 Task: Check the average views per listing of driveway in the last 5 years.
Action: Mouse moved to (861, 208)
Screenshot: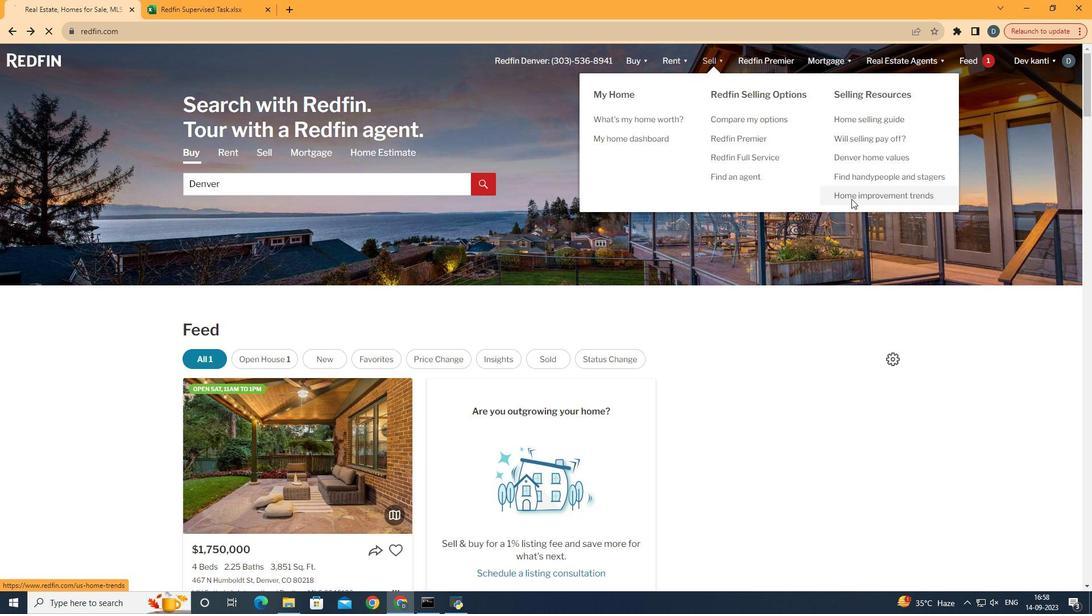 
Action: Mouse pressed left at (861, 208)
Screenshot: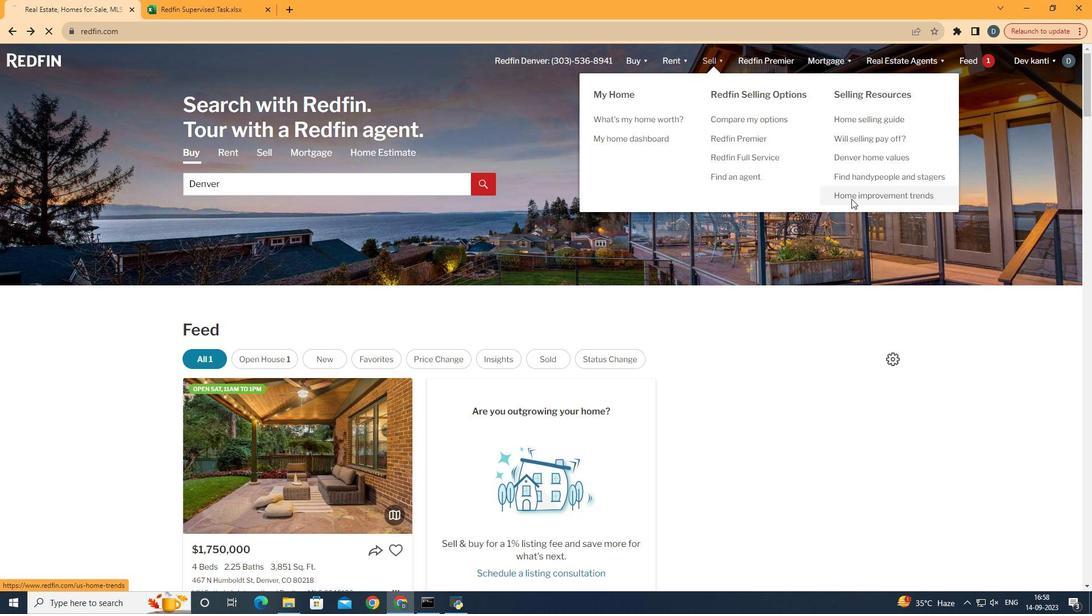 
Action: Mouse moved to (305, 232)
Screenshot: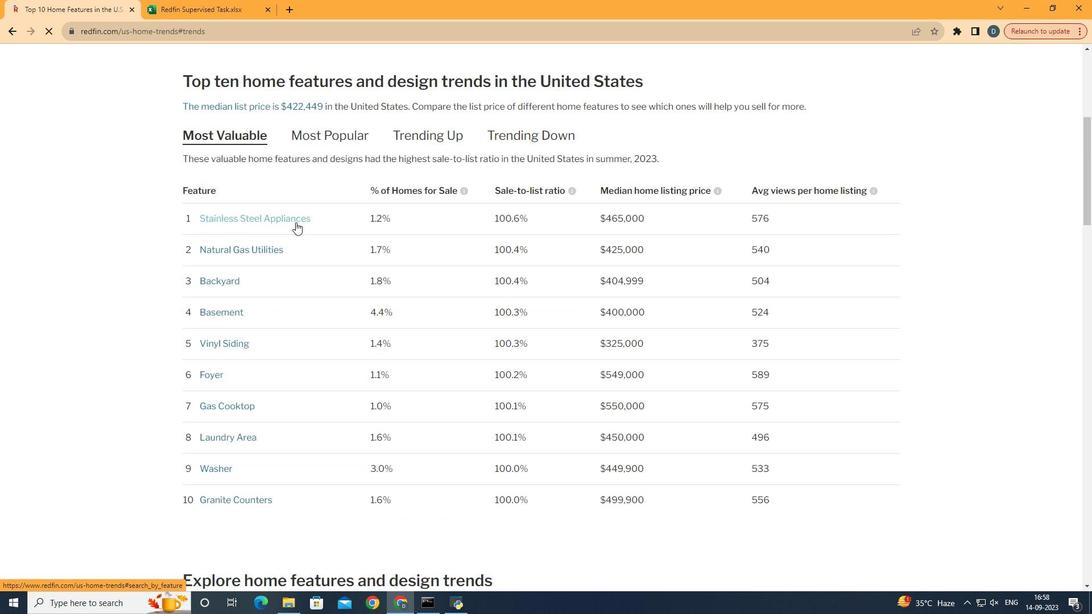 
Action: Mouse pressed left at (305, 232)
Screenshot: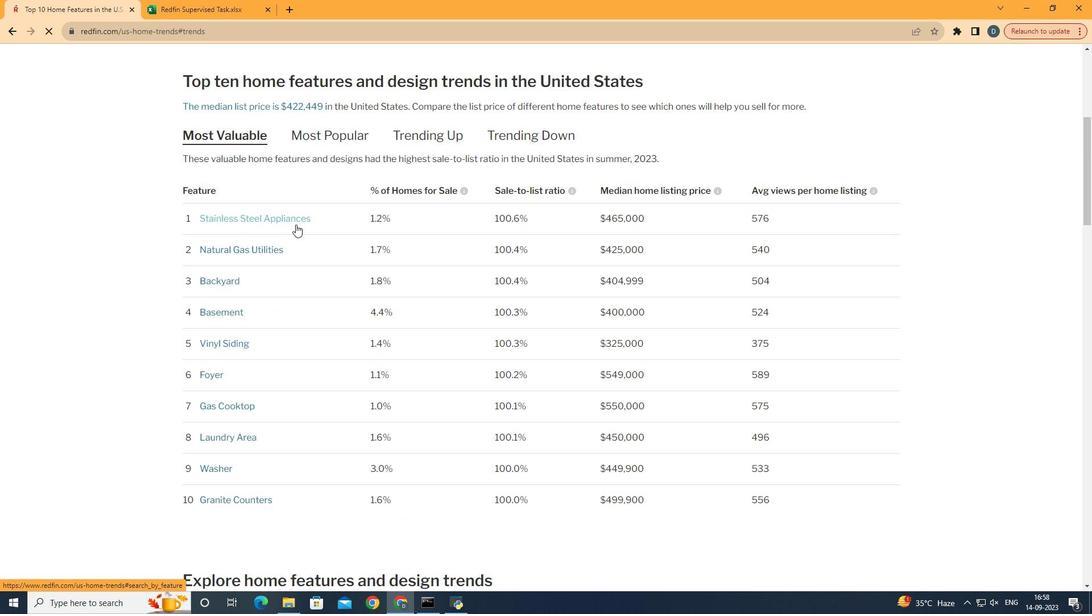 
Action: Mouse moved to (601, 363)
Screenshot: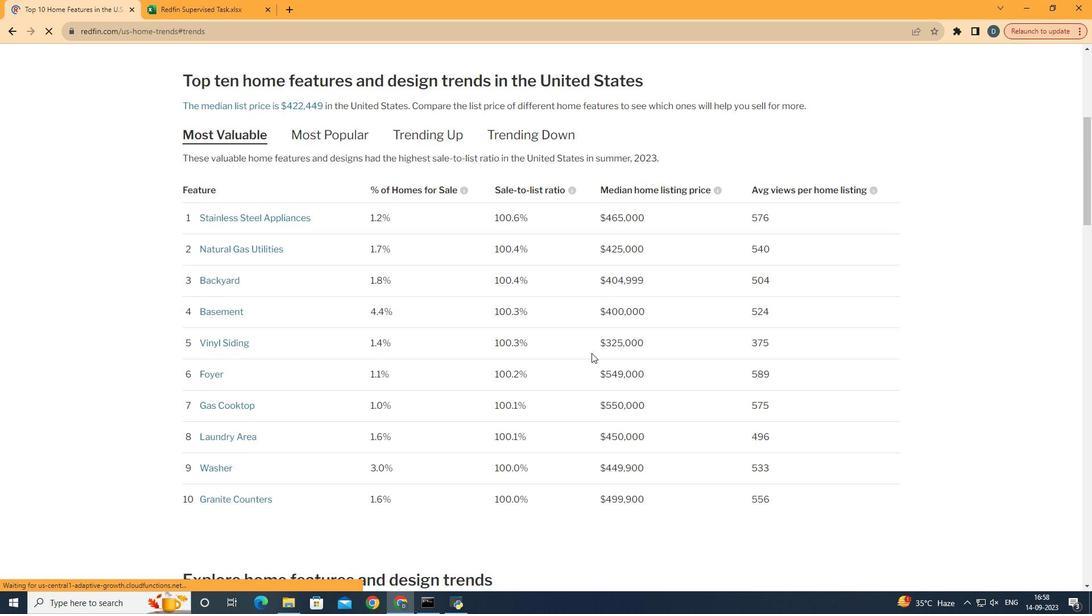 
Action: Mouse scrolled (601, 362) with delta (0, 0)
Screenshot: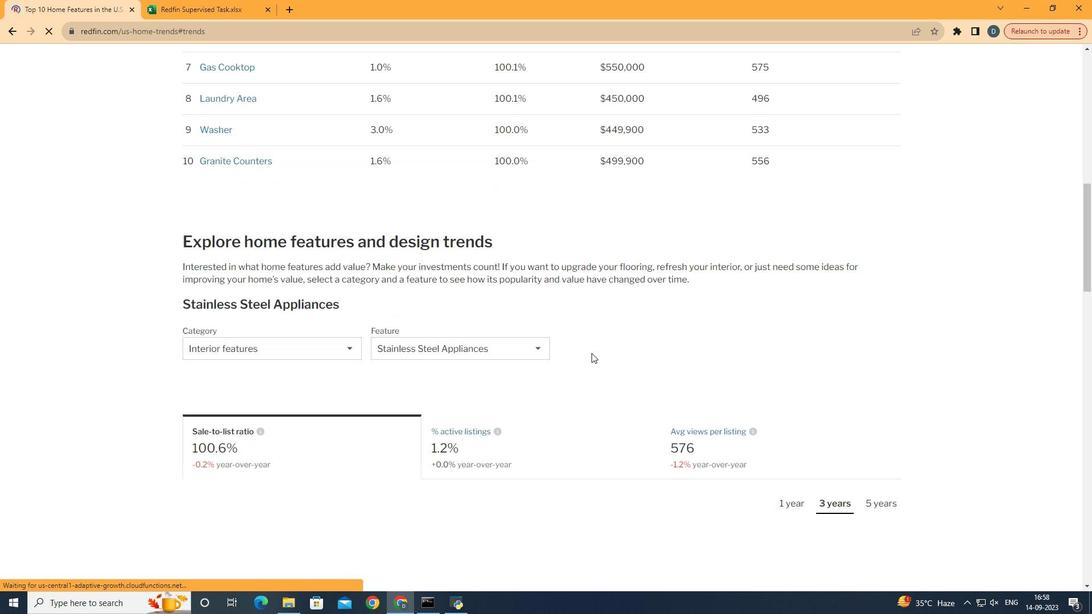
Action: Mouse scrolled (601, 362) with delta (0, 0)
Screenshot: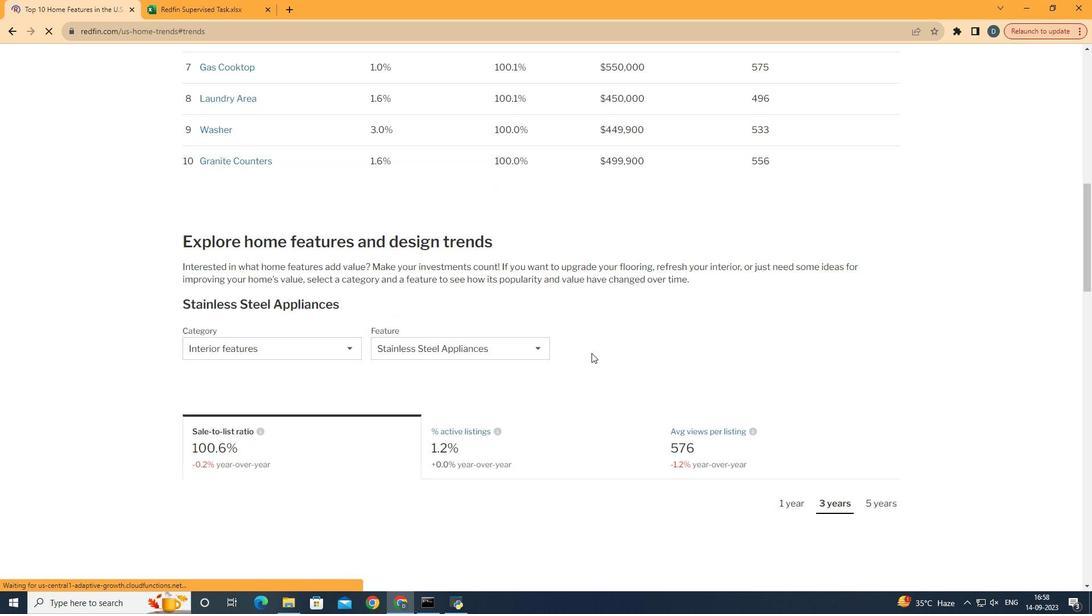 
Action: Mouse scrolled (601, 362) with delta (0, 0)
Screenshot: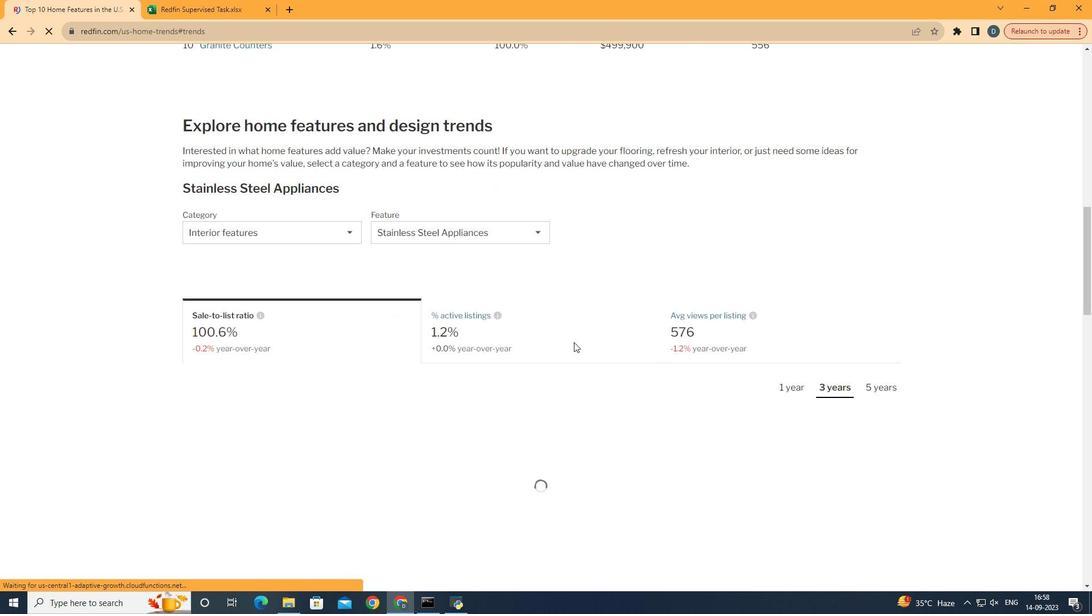 
Action: Mouse scrolled (601, 362) with delta (0, 0)
Screenshot: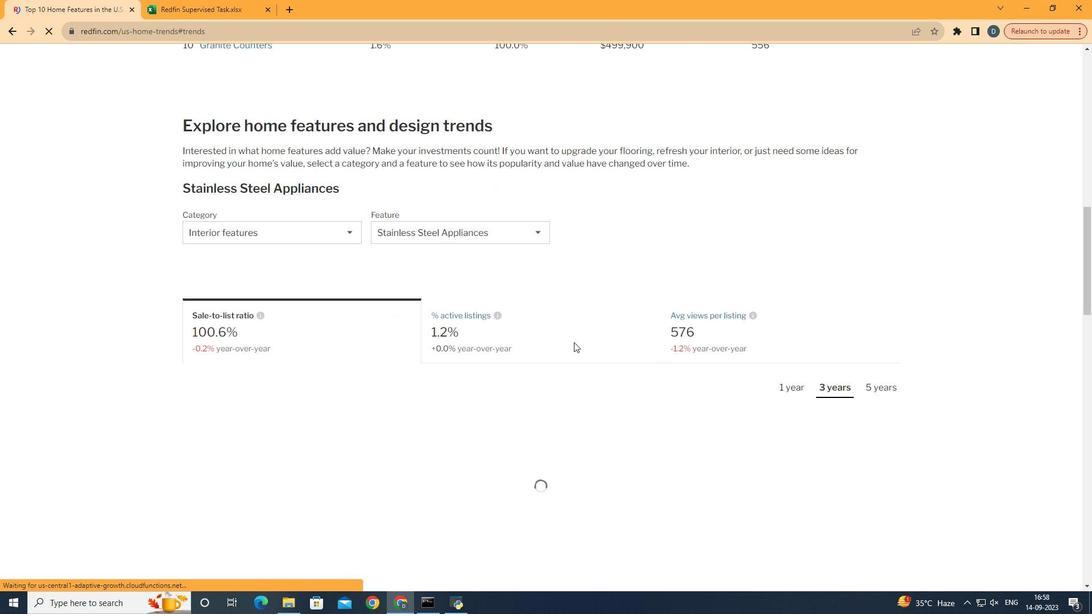
Action: Mouse scrolled (601, 362) with delta (0, 0)
Screenshot: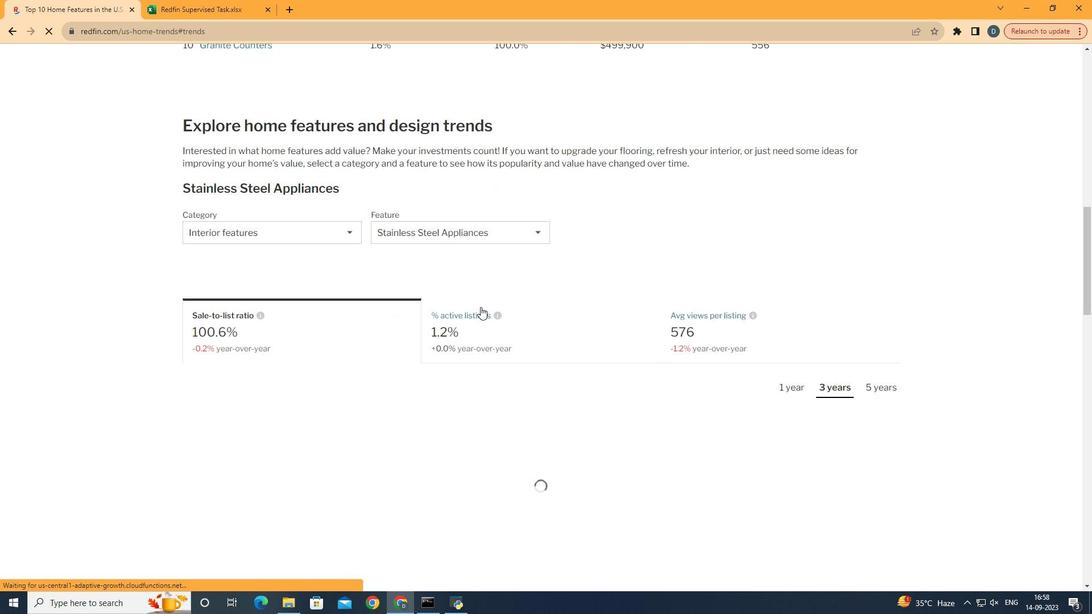 
Action: Mouse scrolled (601, 362) with delta (0, 0)
Screenshot: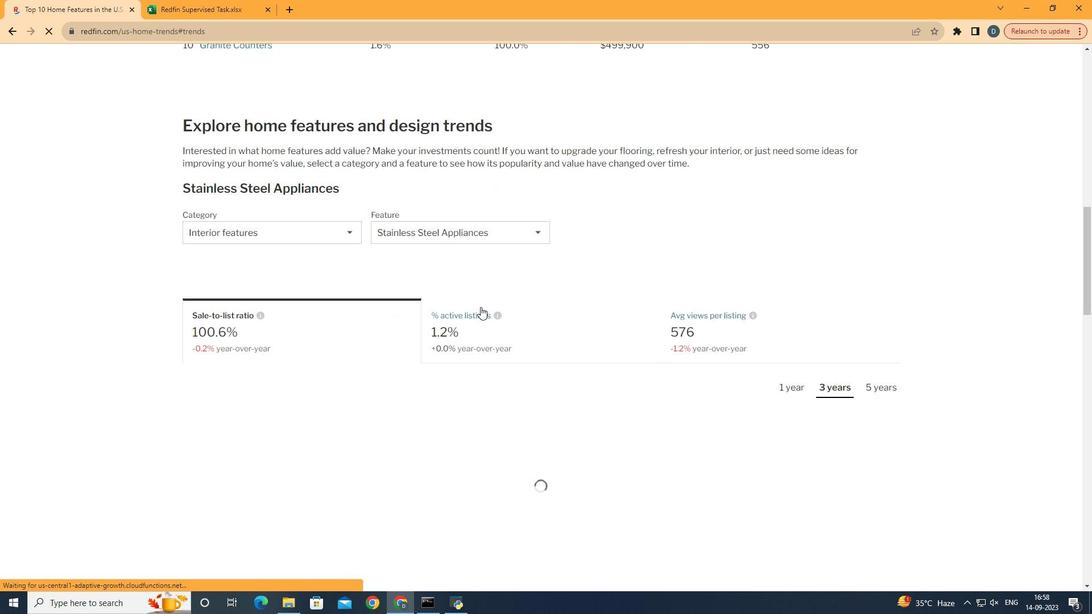 
Action: Mouse scrolled (601, 362) with delta (0, 0)
Screenshot: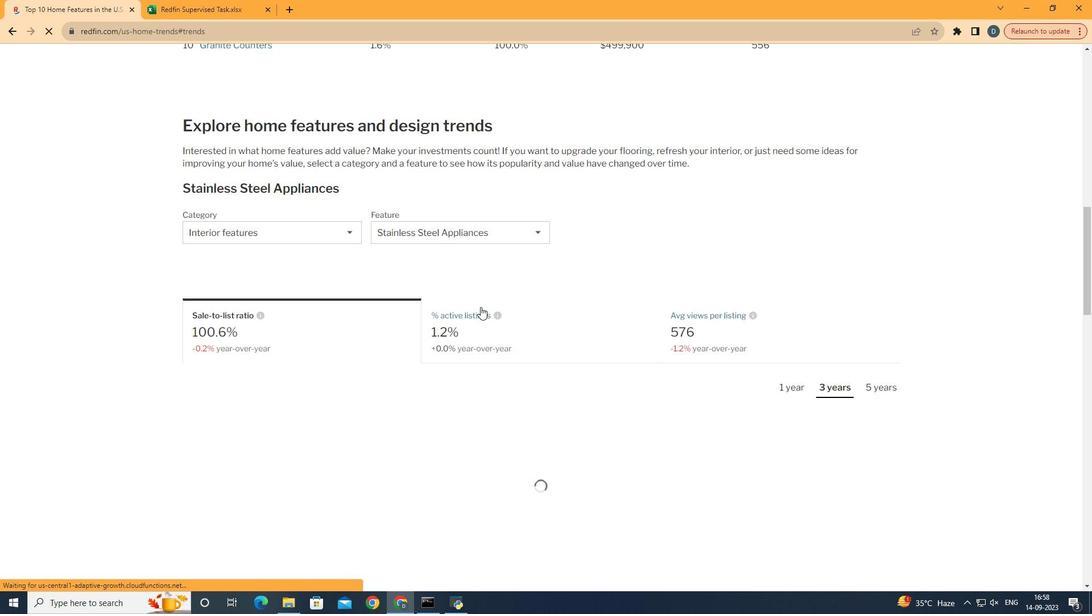 
Action: Mouse scrolled (601, 362) with delta (0, 0)
Screenshot: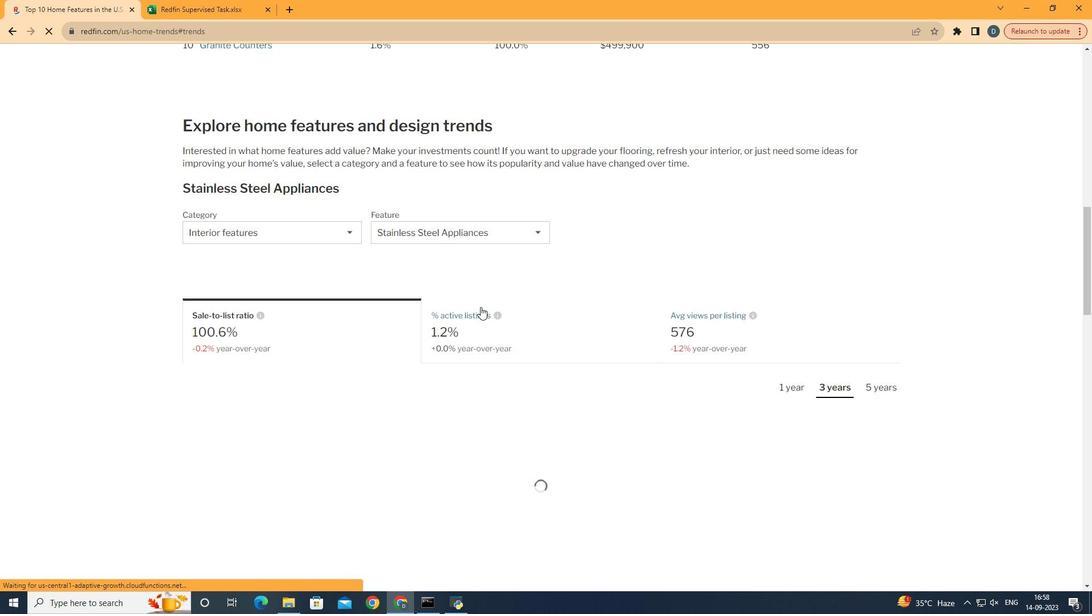 
Action: Mouse moved to (385, 288)
Screenshot: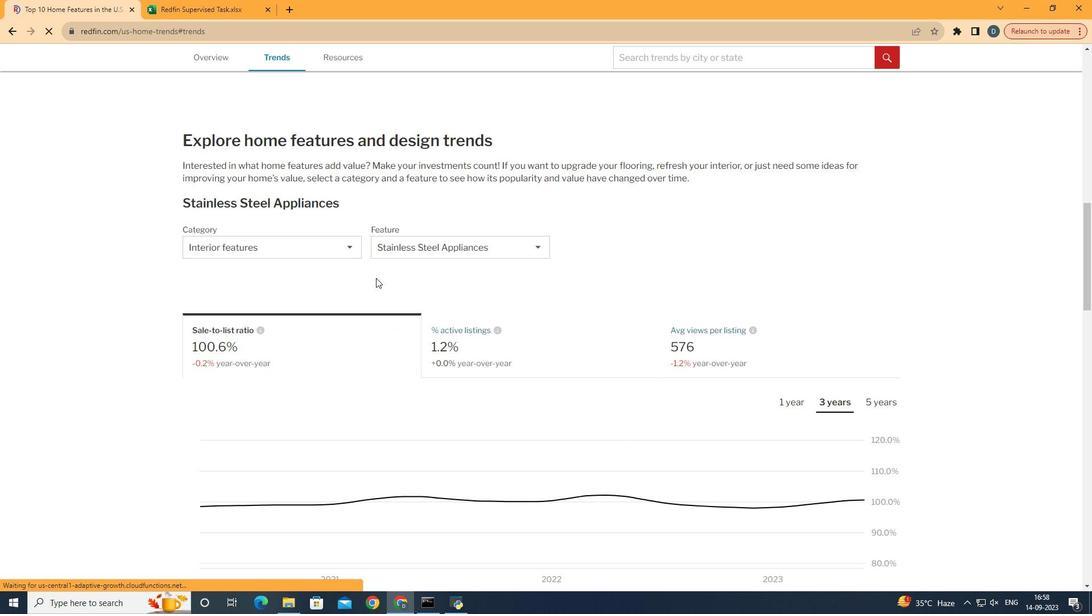 
Action: Mouse scrolled (385, 287) with delta (0, 0)
Screenshot: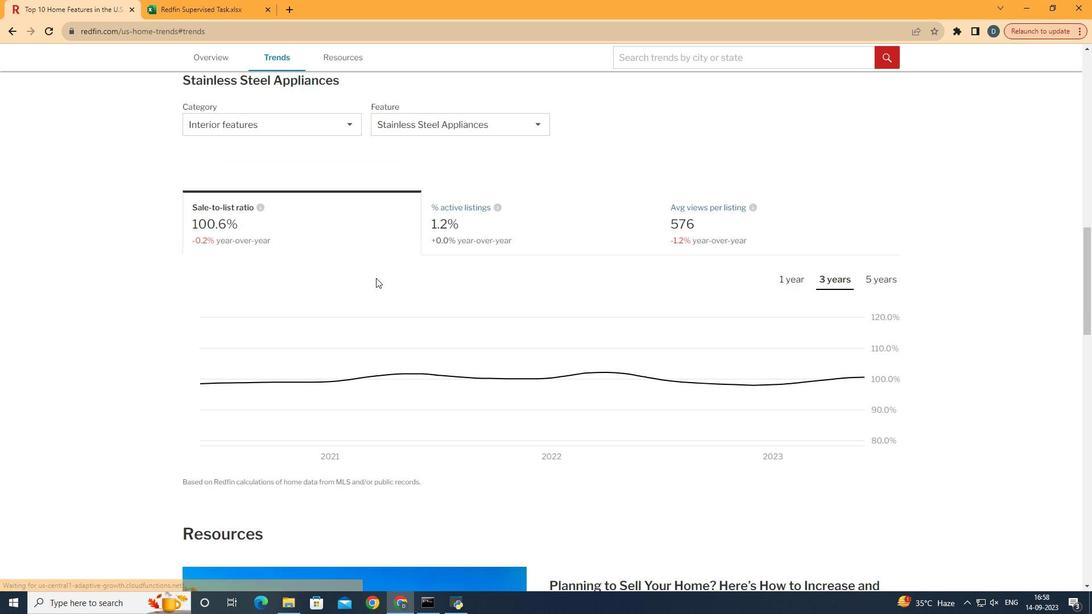 
Action: Mouse scrolled (385, 287) with delta (0, 0)
Screenshot: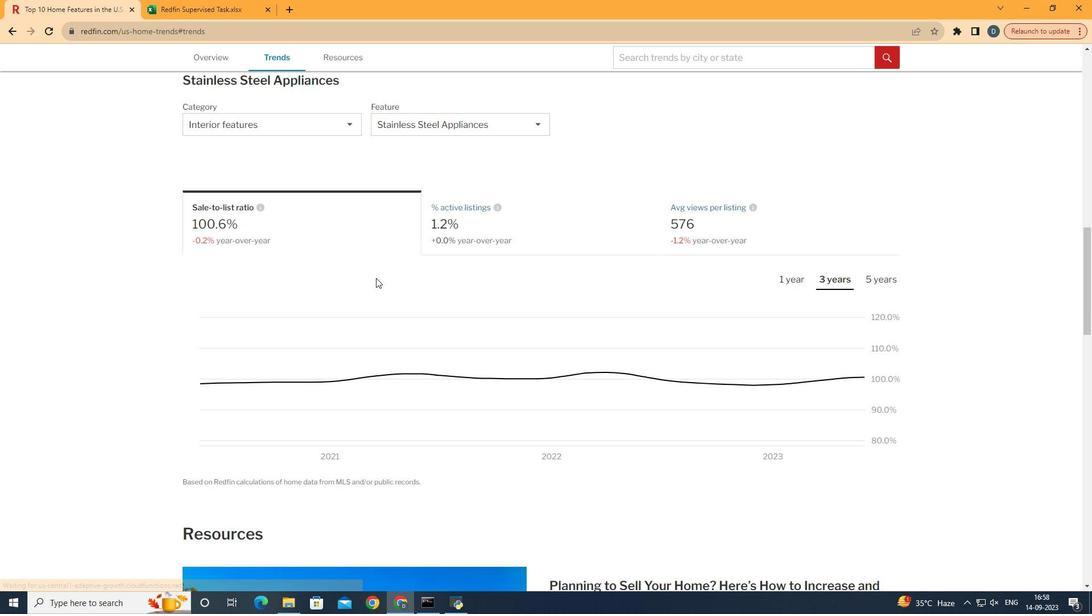 
Action: Mouse moved to (362, 277)
Screenshot: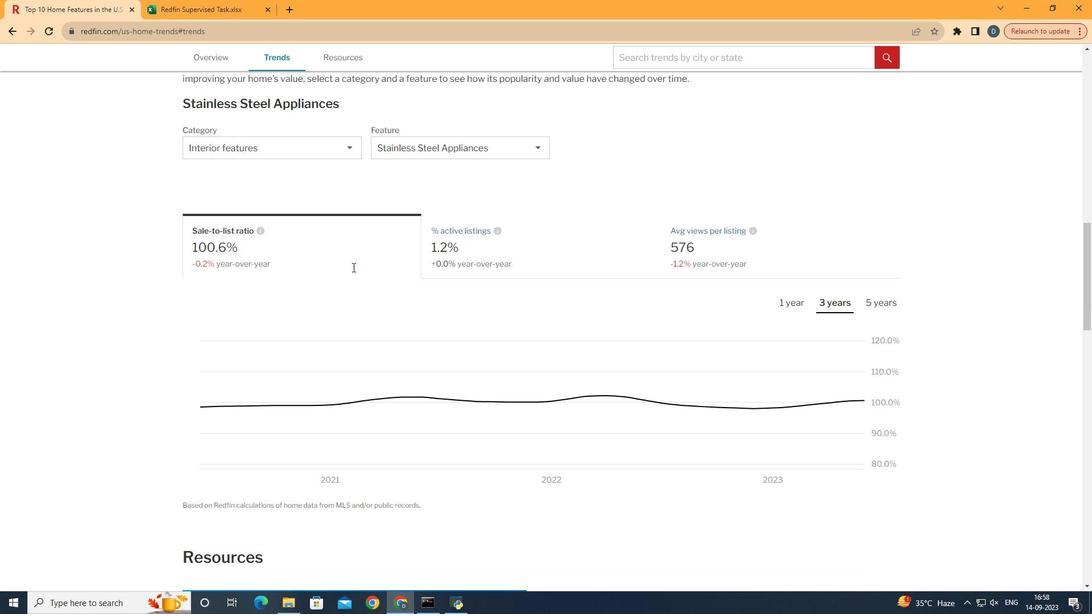 
Action: Mouse scrolled (362, 276) with delta (0, 0)
Screenshot: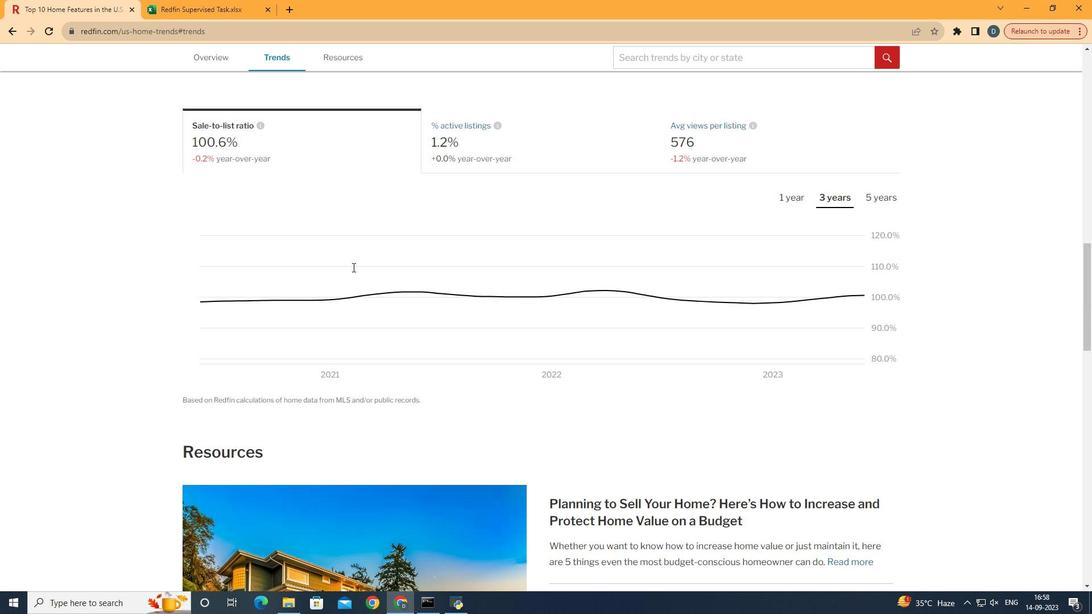 
Action: Mouse scrolled (362, 276) with delta (0, 0)
Screenshot: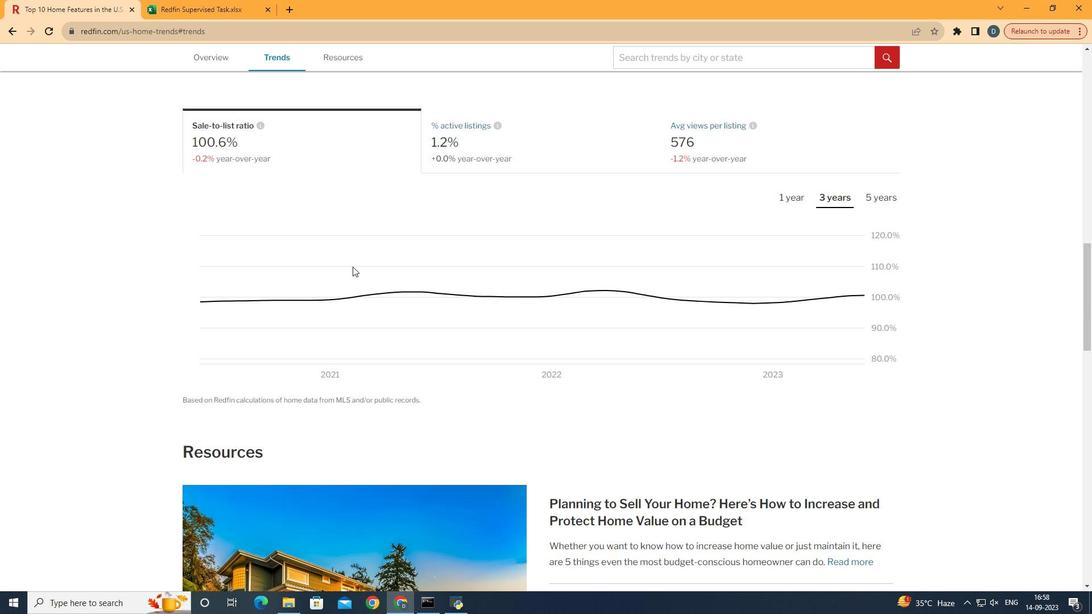 
Action: Mouse scrolled (362, 276) with delta (0, 0)
Screenshot: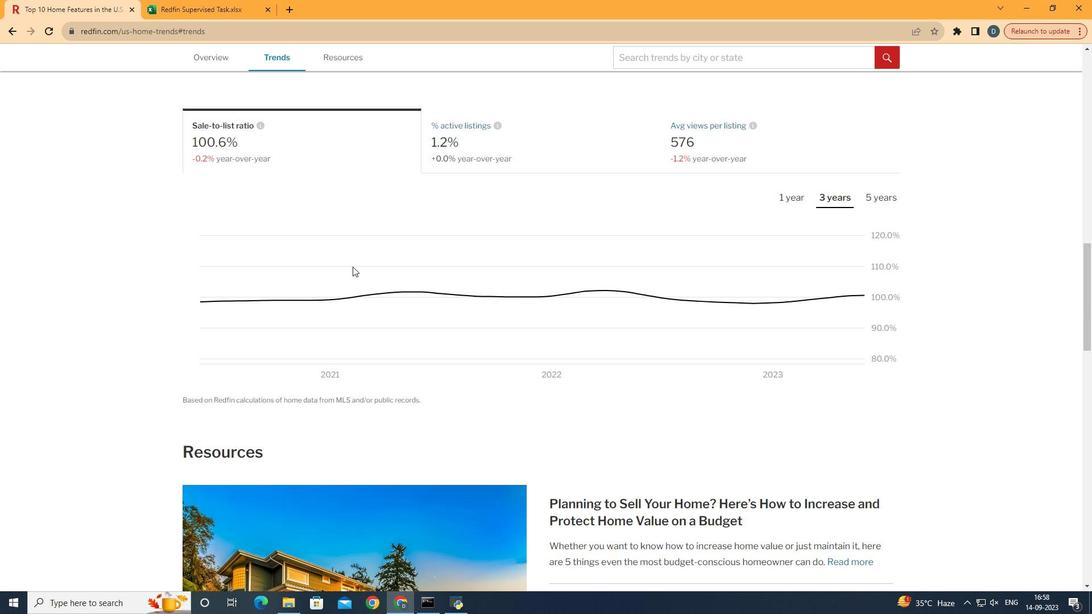 
Action: Mouse scrolled (362, 276) with delta (0, 0)
Screenshot: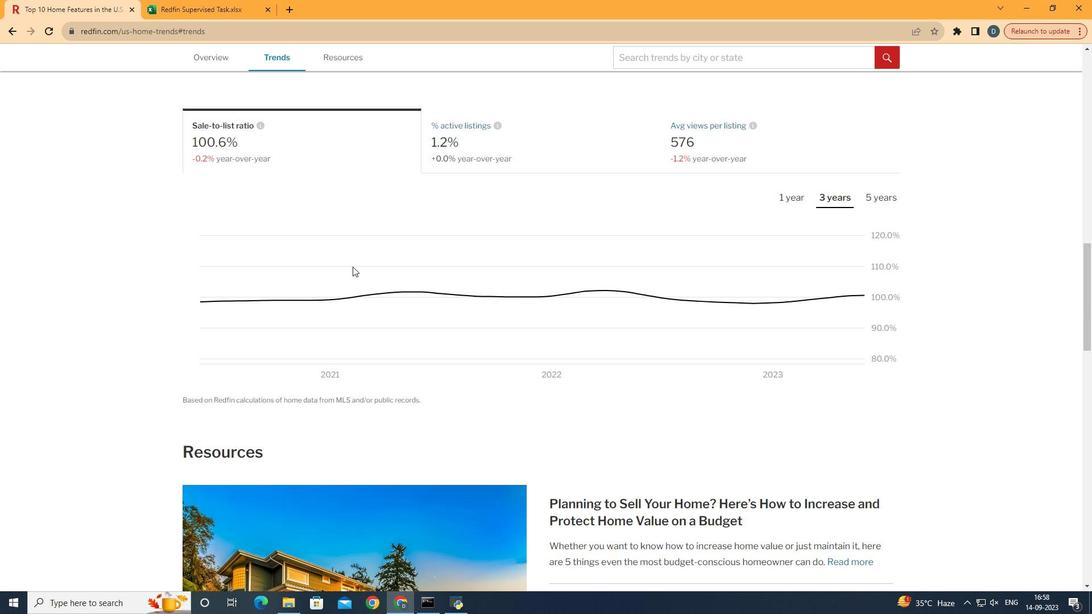 
Action: Mouse scrolled (362, 276) with delta (0, 0)
Screenshot: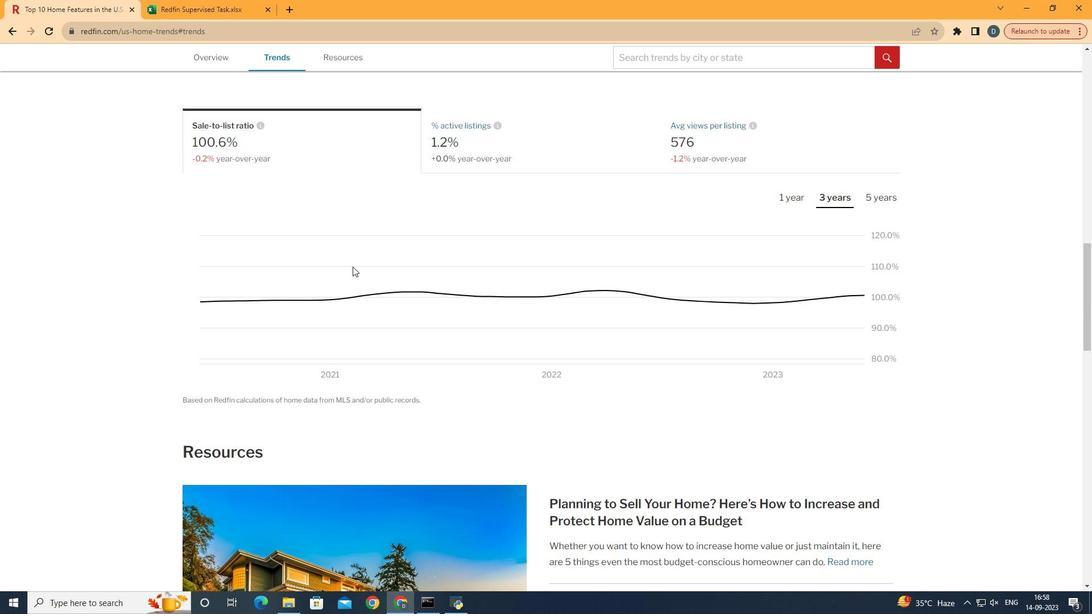 
Action: Mouse scrolled (362, 276) with delta (0, 0)
Screenshot: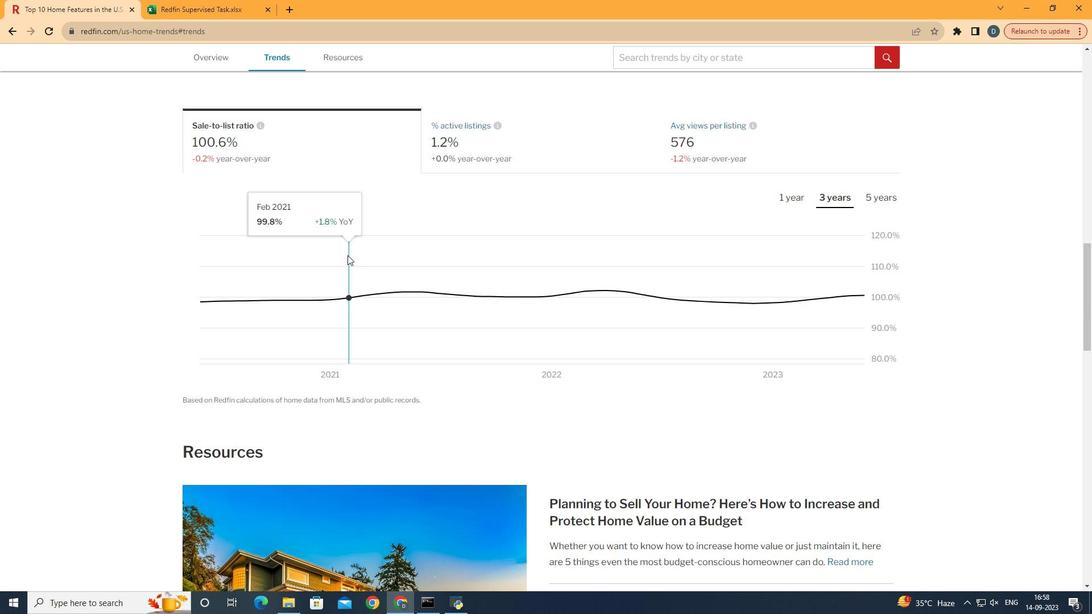 
Action: Mouse moved to (356, 264)
Screenshot: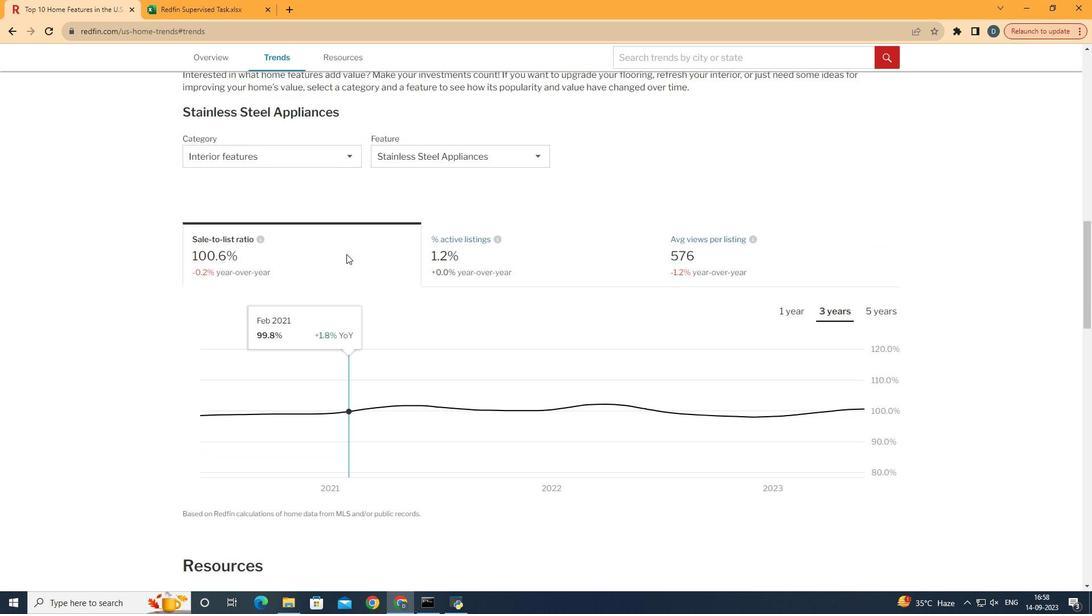 
Action: Mouse scrolled (356, 264) with delta (0, 0)
Screenshot: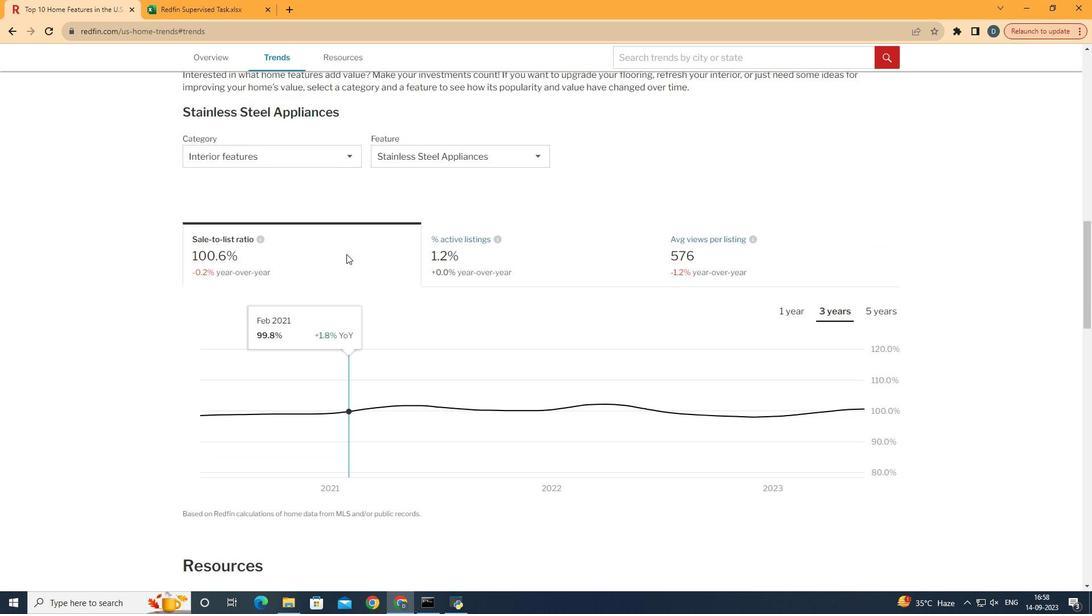 
Action: Mouse scrolled (356, 264) with delta (0, 0)
Screenshot: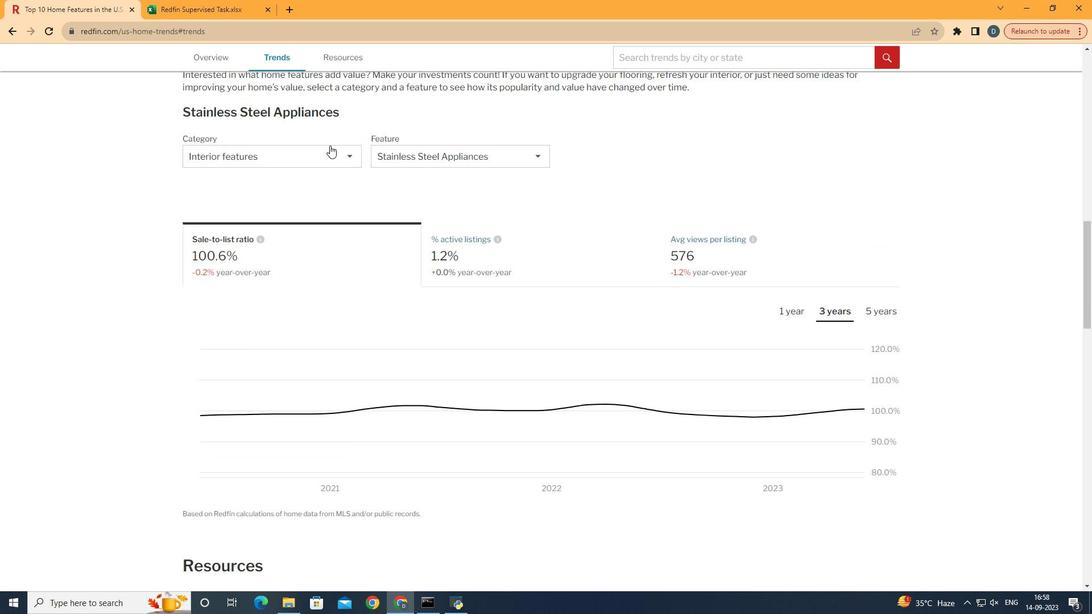 
Action: Mouse moved to (347, 170)
Screenshot: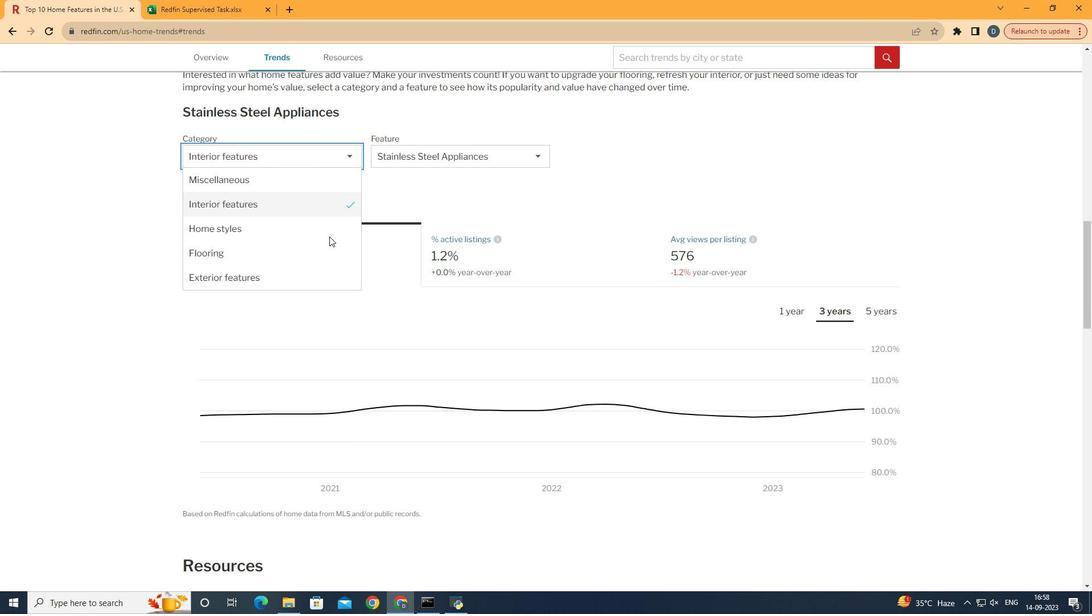 
Action: Mouse pressed left at (347, 170)
Screenshot: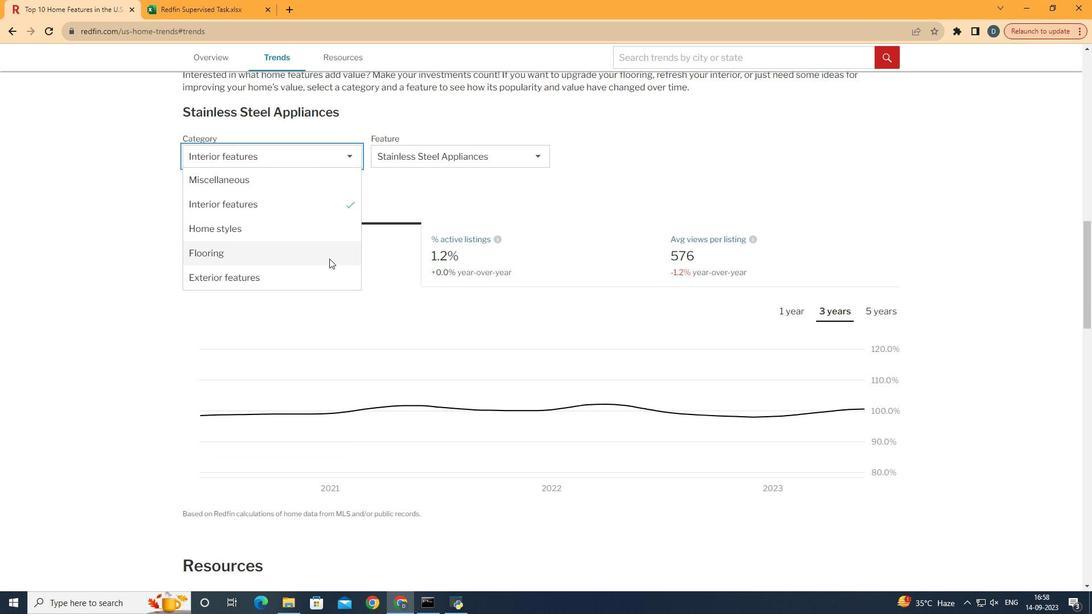 
Action: Mouse moved to (338, 276)
Screenshot: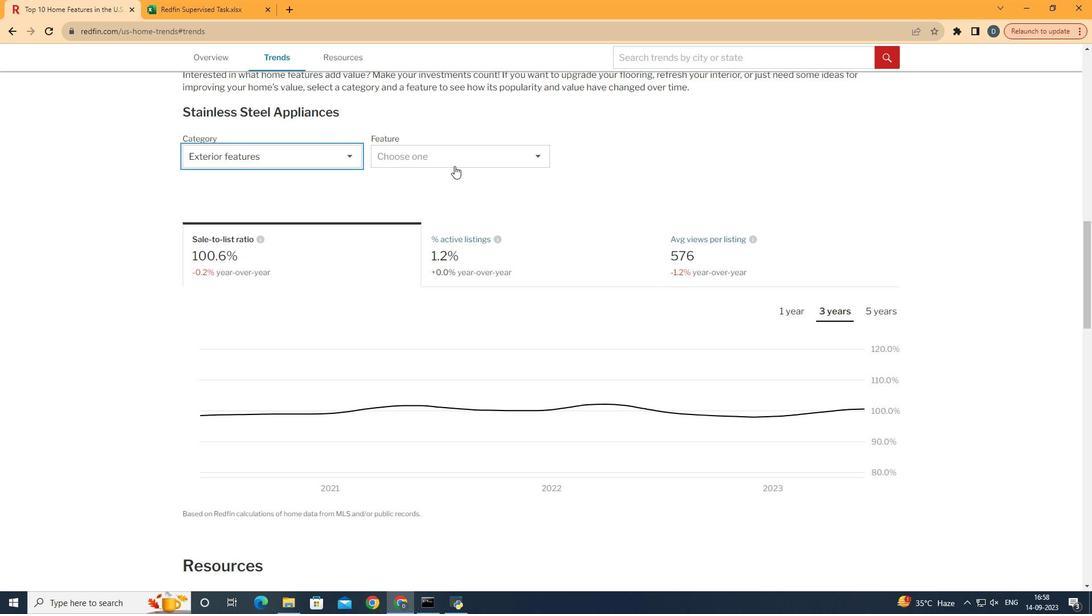
Action: Mouse pressed left at (338, 276)
Screenshot: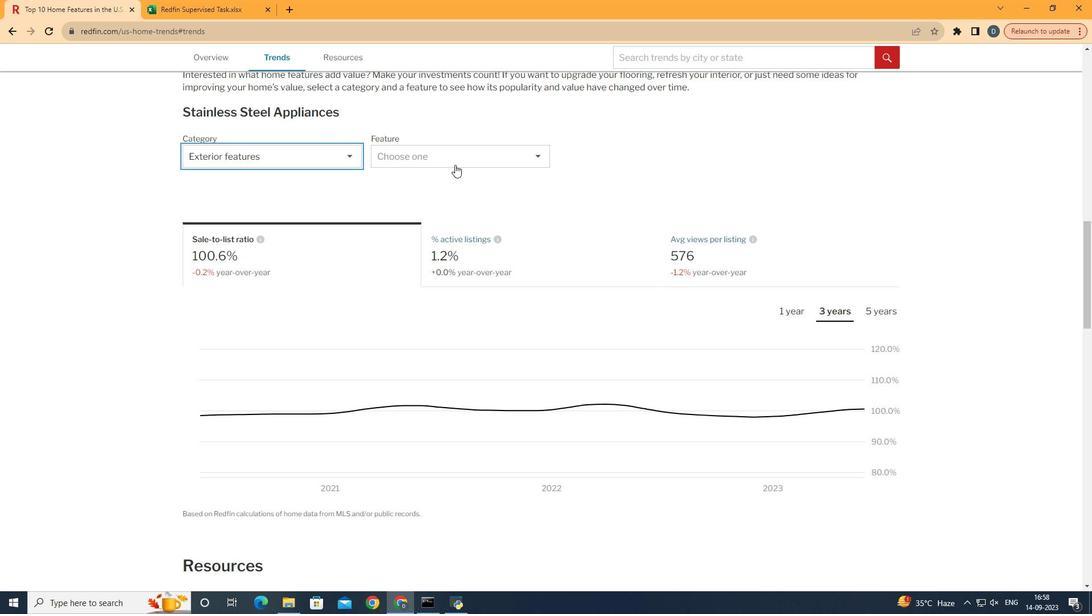 
Action: Mouse moved to (465, 174)
Screenshot: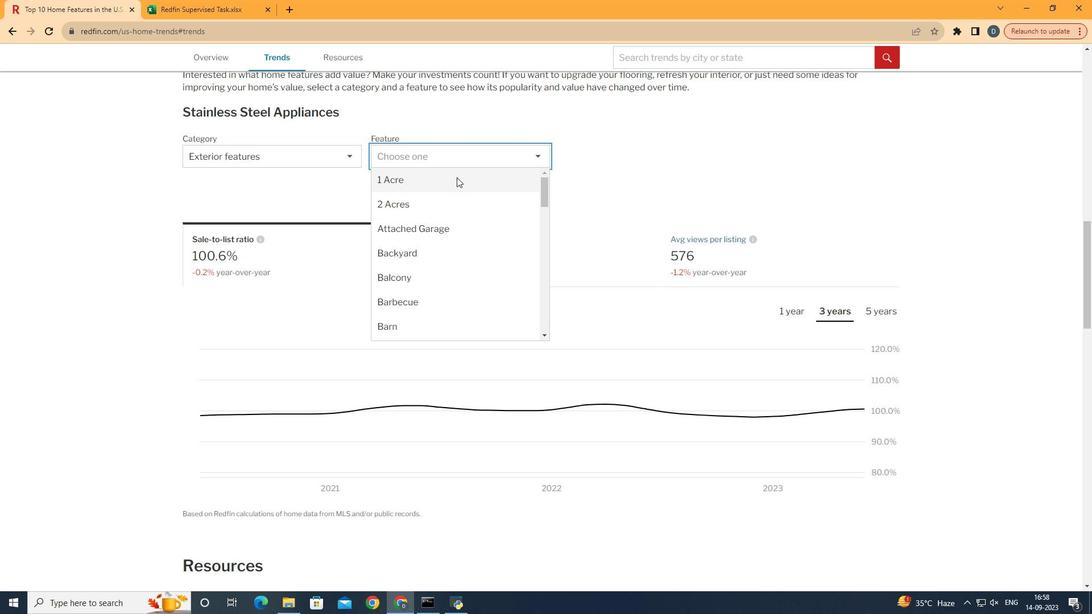 
Action: Mouse pressed left at (465, 174)
Screenshot: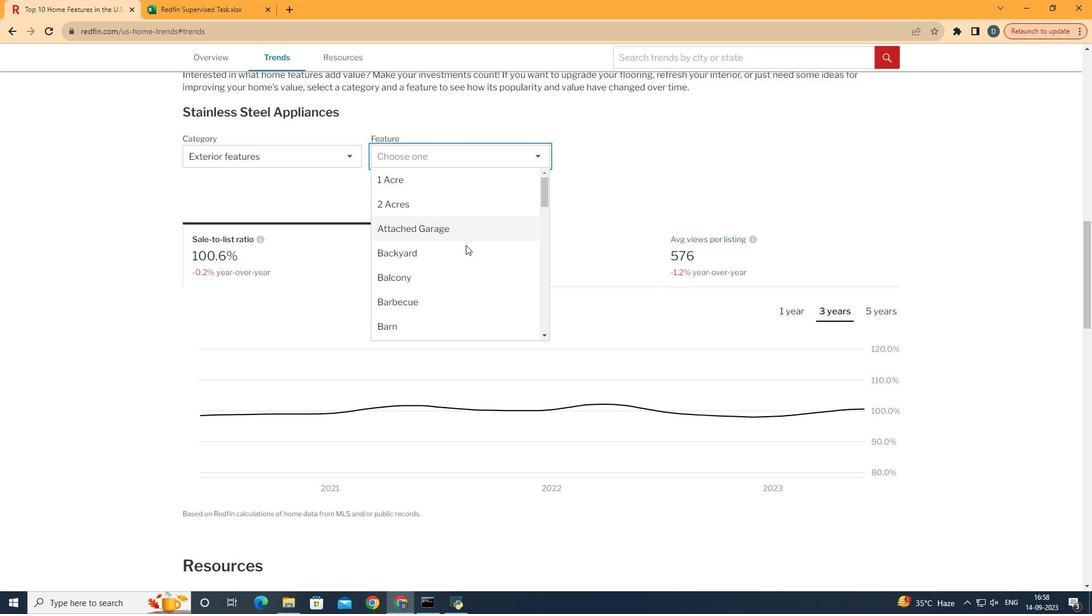 
Action: Mouse moved to (474, 280)
Screenshot: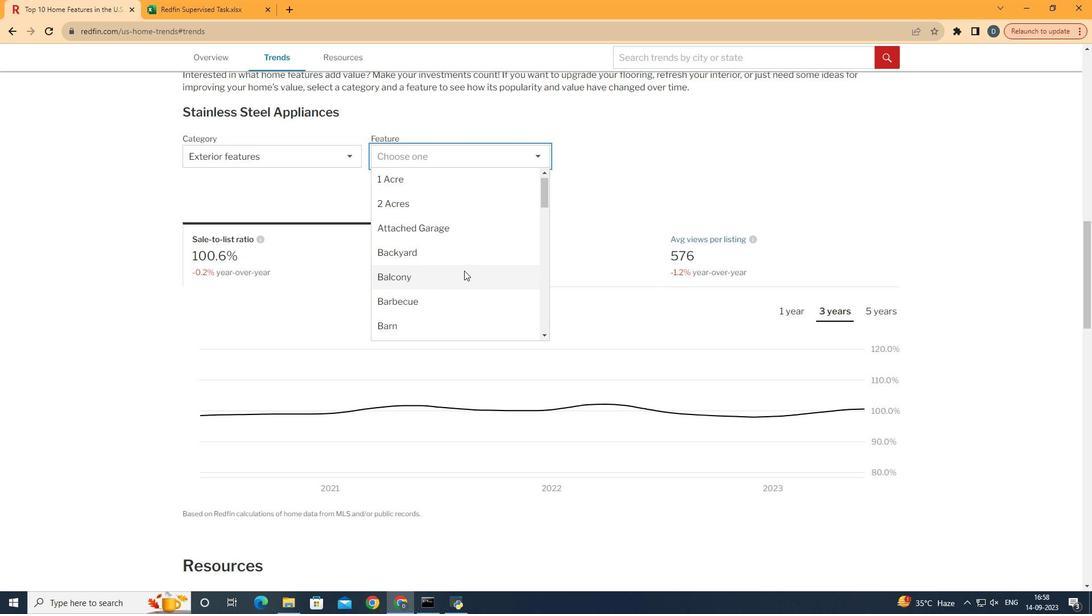 
Action: Mouse scrolled (474, 280) with delta (0, 0)
Screenshot: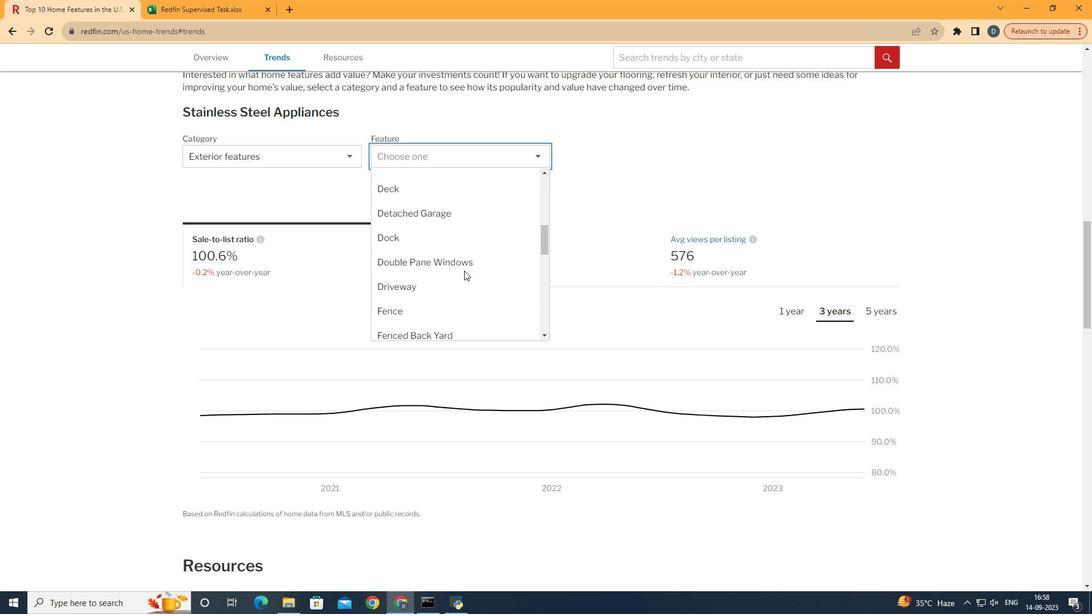 
Action: Mouse scrolled (474, 280) with delta (0, 0)
Screenshot: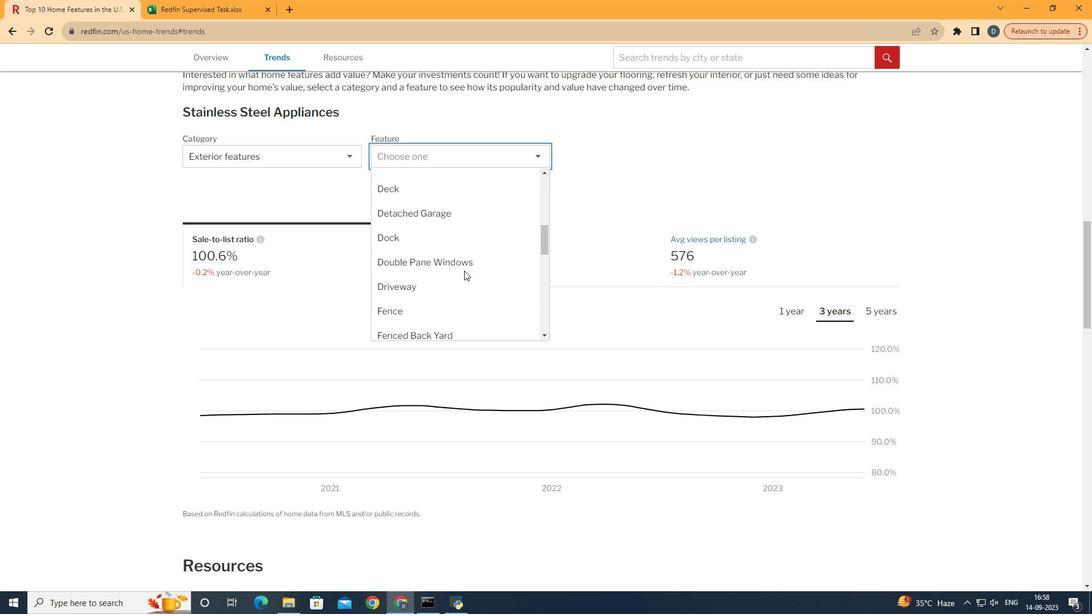 
Action: Mouse scrolled (474, 280) with delta (0, 0)
Screenshot: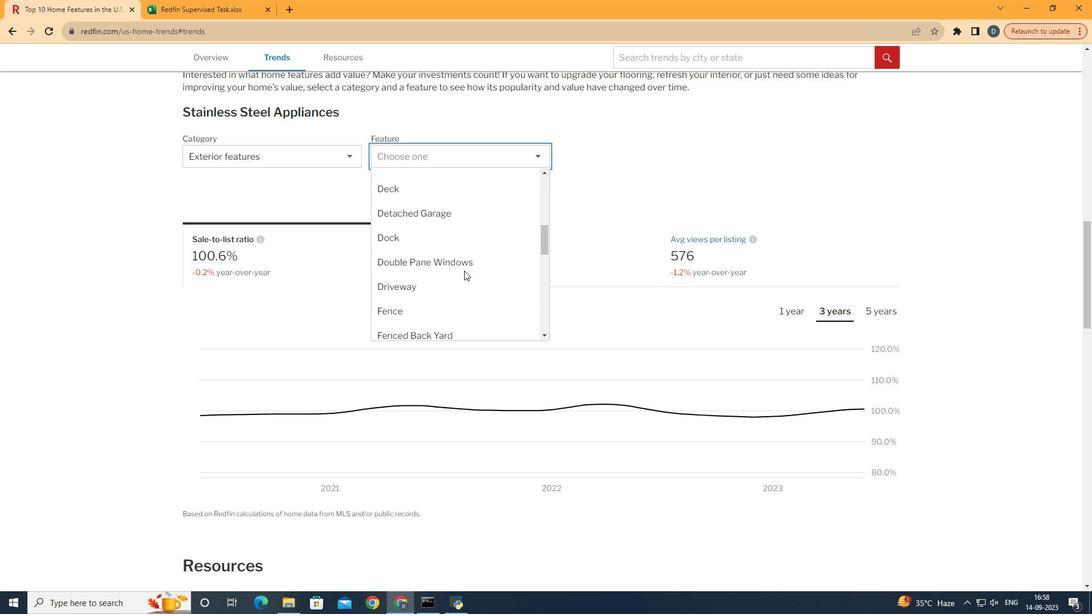 
Action: Mouse scrolled (474, 280) with delta (0, 0)
Screenshot: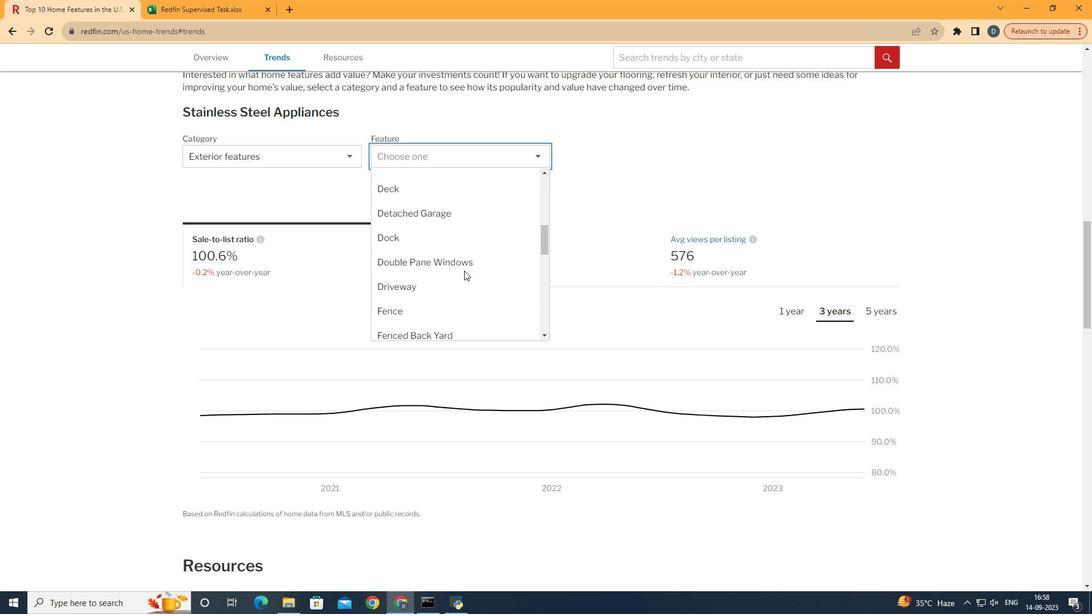 
Action: Mouse scrolled (474, 280) with delta (0, 0)
Screenshot: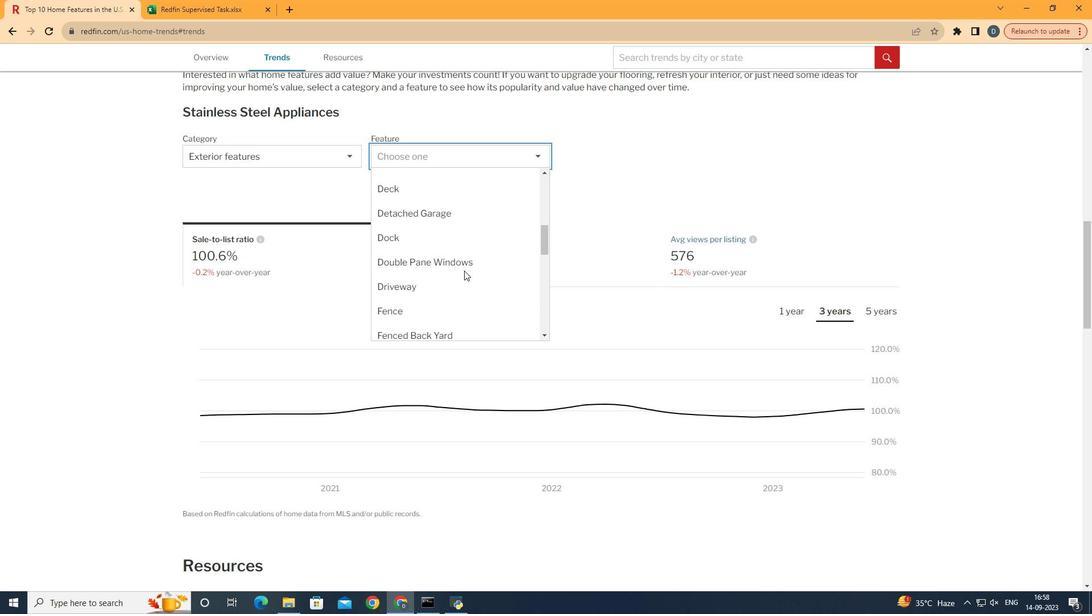 
Action: Mouse moved to (444, 289)
Screenshot: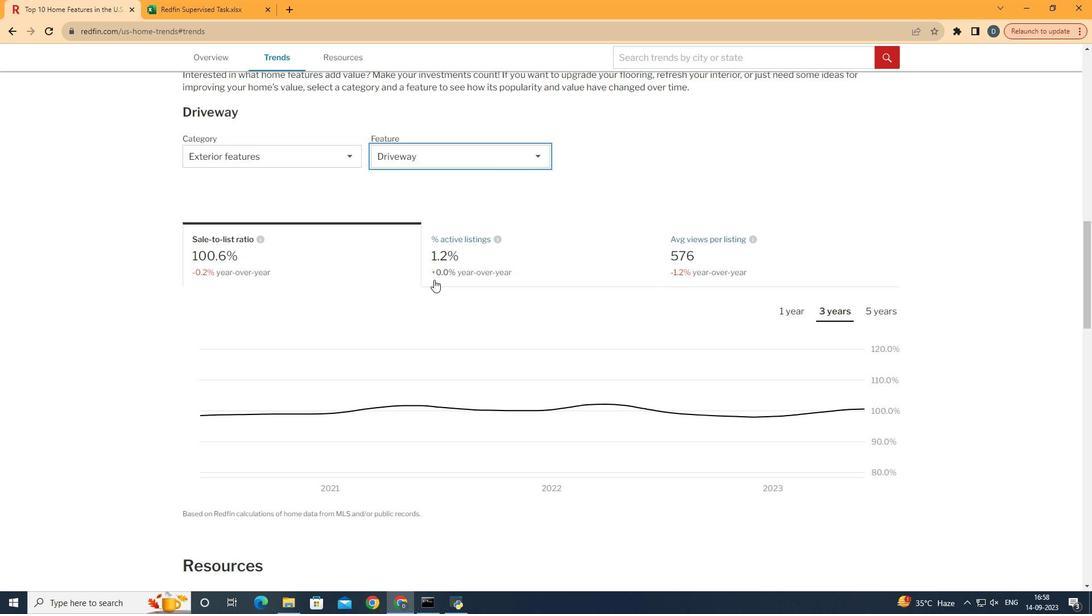 
Action: Mouse pressed left at (444, 289)
Screenshot: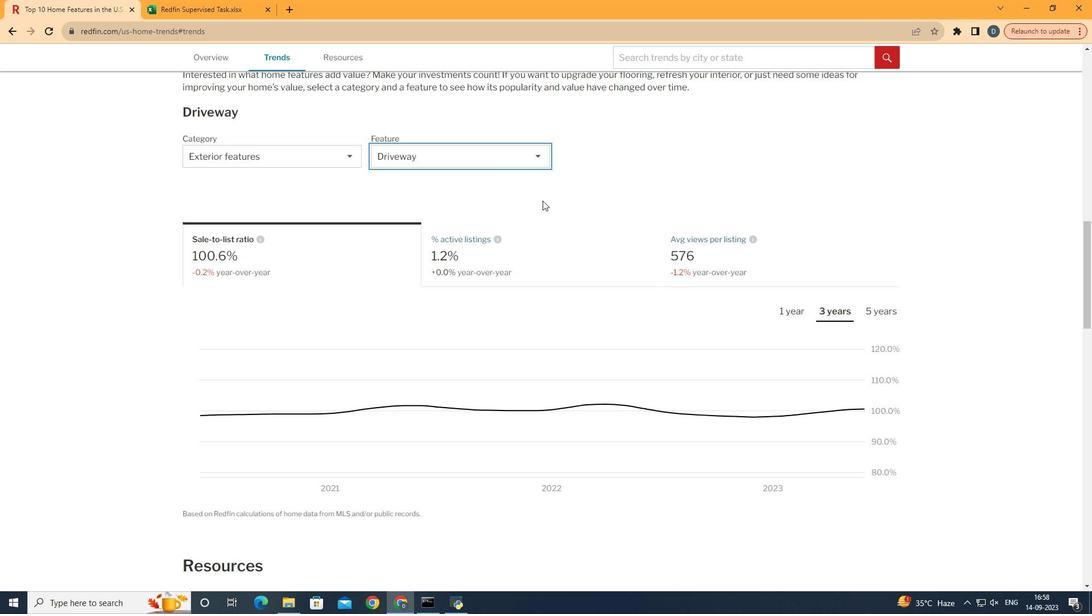 
Action: Mouse moved to (815, 270)
Screenshot: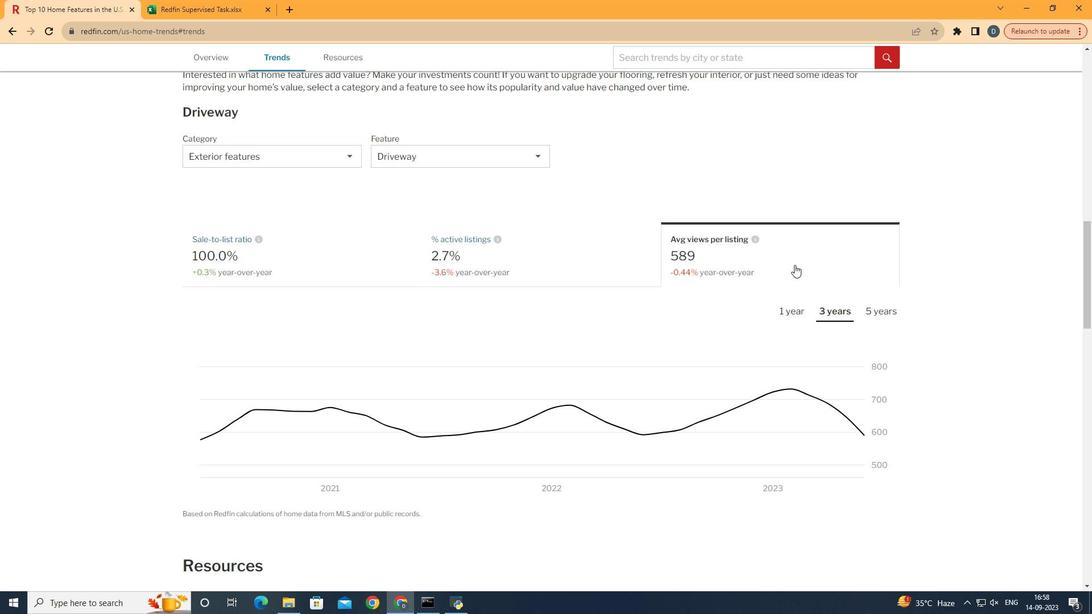
Action: Mouse pressed left at (815, 270)
Screenshot: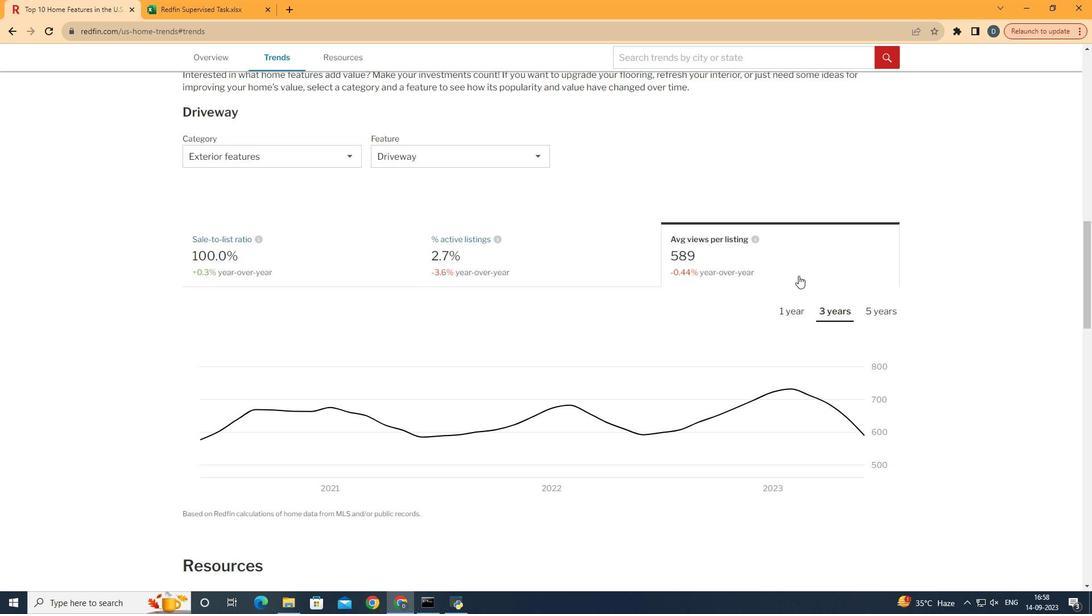 
Action: Mouse moved to (893, 320)
Screenshot: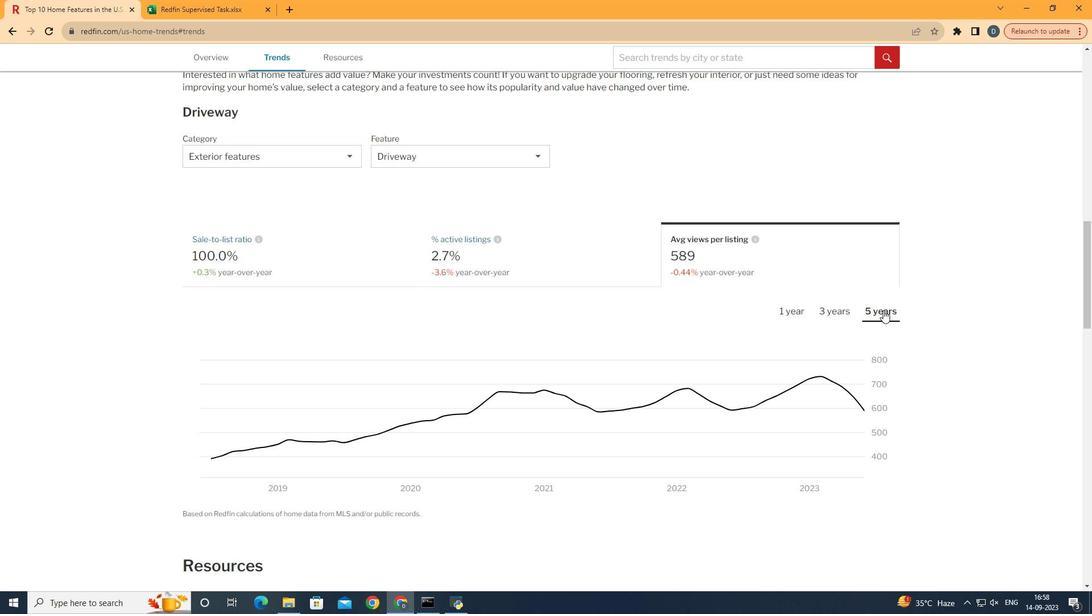 
Action: Mouse pressed left at (893, 320)
Screenshot: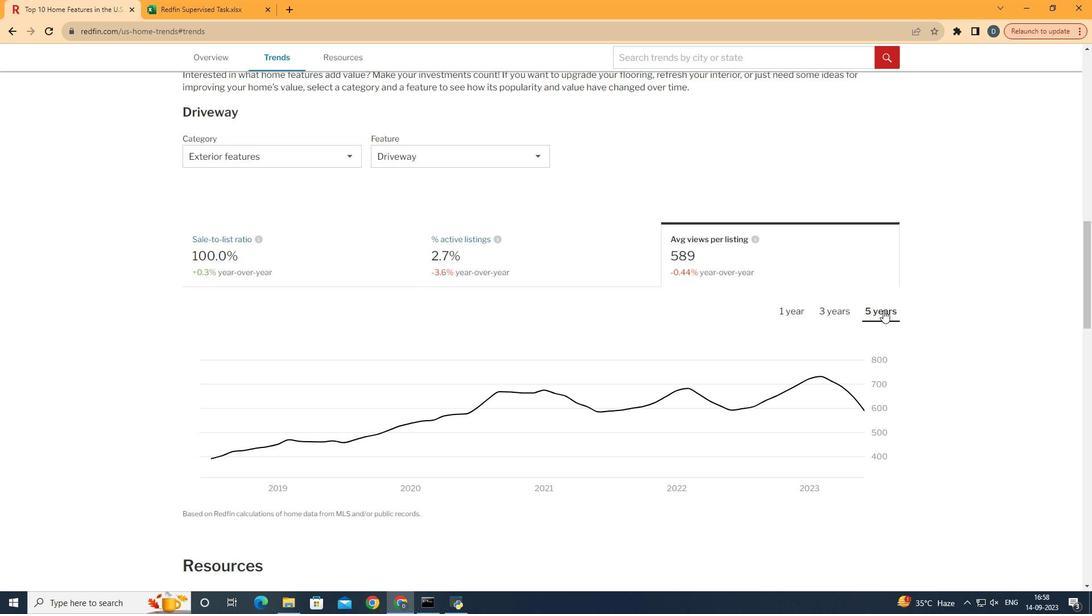 
